 Task: View the bar of install additional debuggers.
Action: Mouse moved to (161, 14)
Screenshot: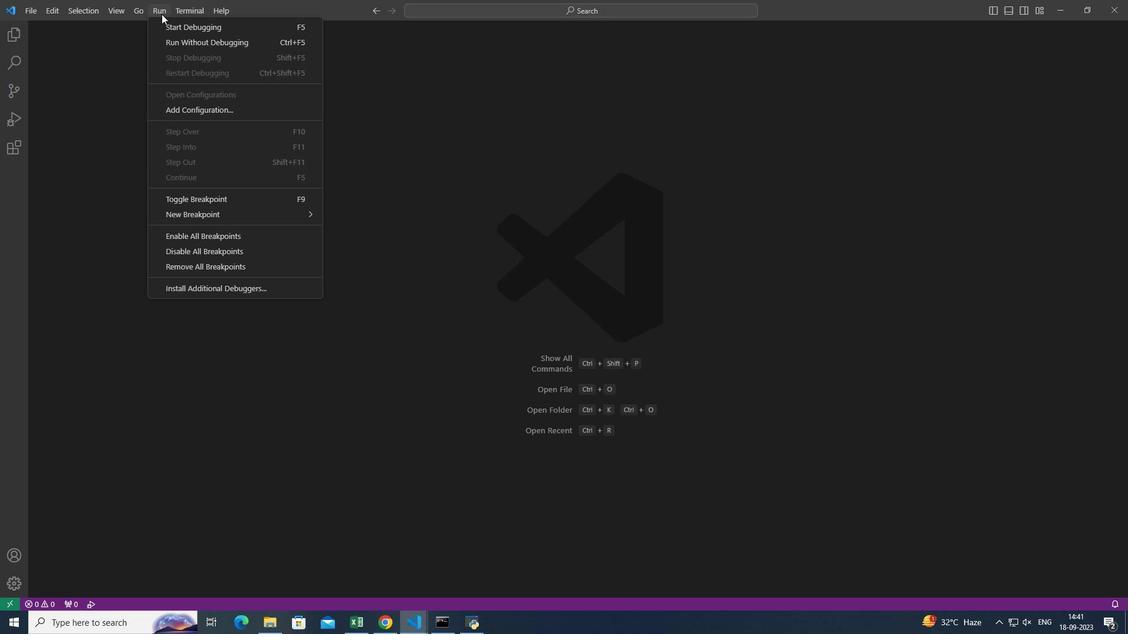 
Action: Mouse pressed left at (161, 14)
Screenshot: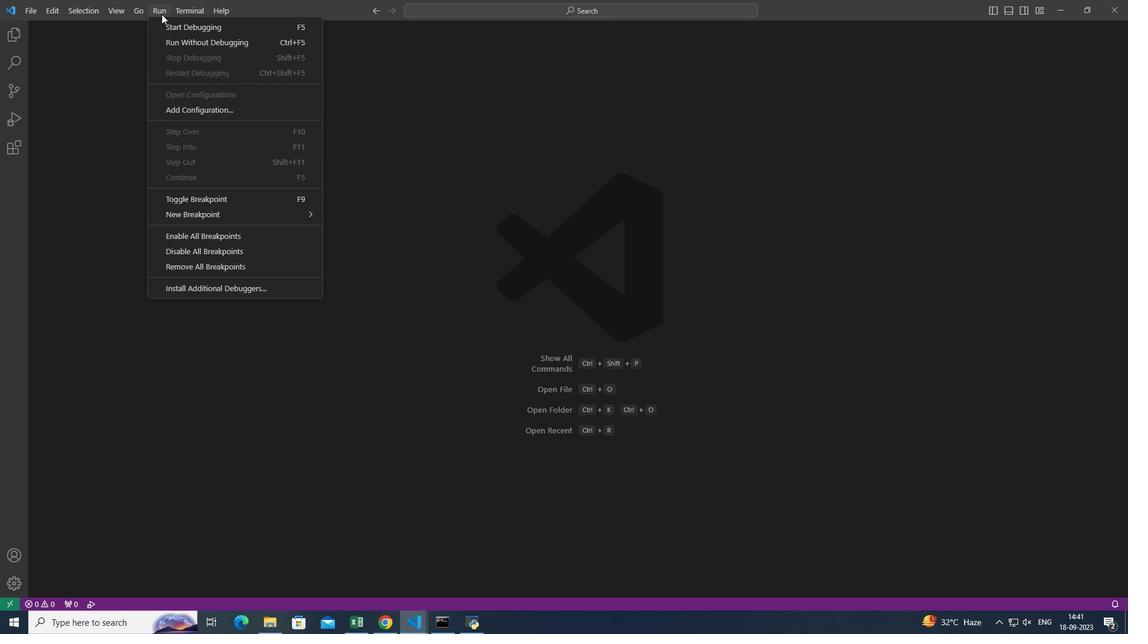 
Action: Mouse moved to (236, 287)
Screenshot: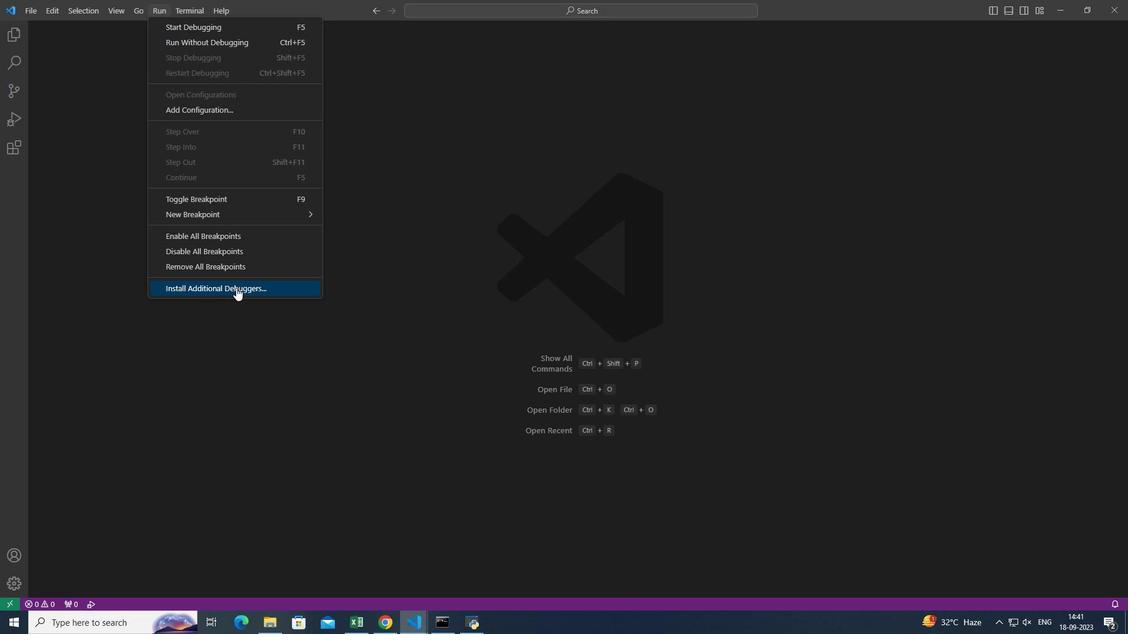 
Action: Mouse pressed left at (236, 287)
Screenshot: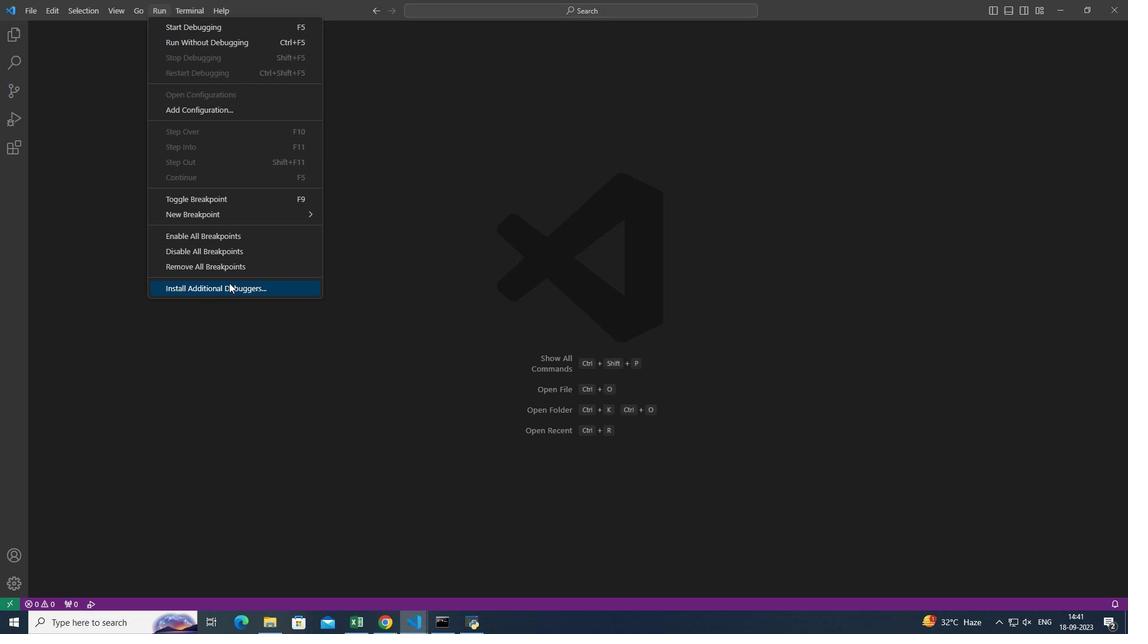 
Action: Mouse moved to (283, 256)
Screenshot: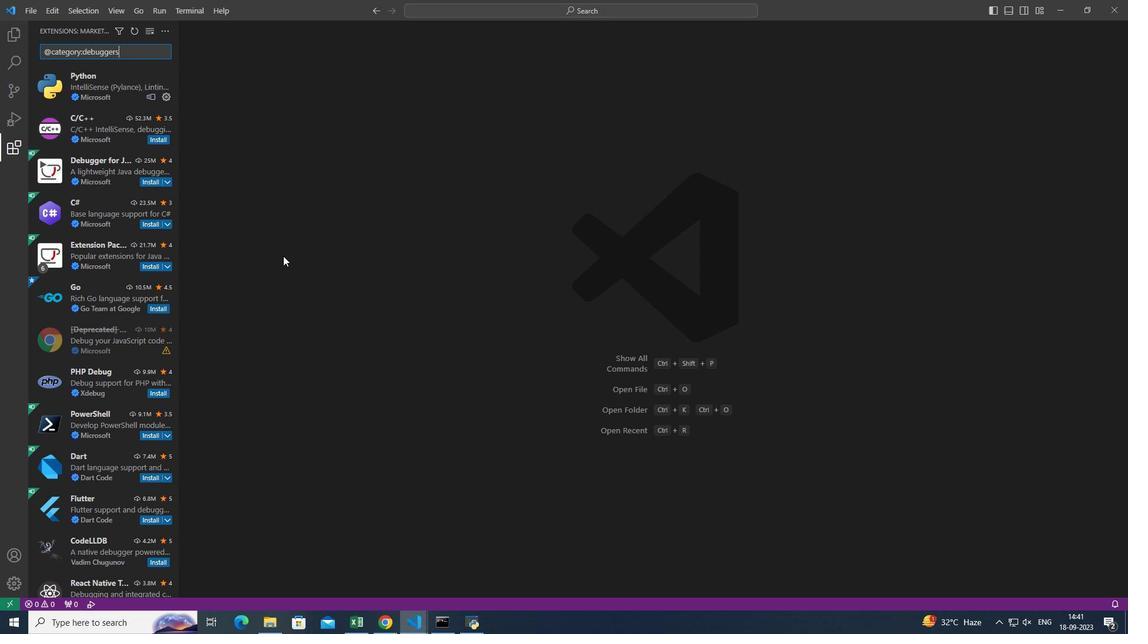 
